 Task: Create a rule when a start date between 1 working days from now is moved in a card by anyone.
Action: Mouse moved to (1002, 261)
Screenshot: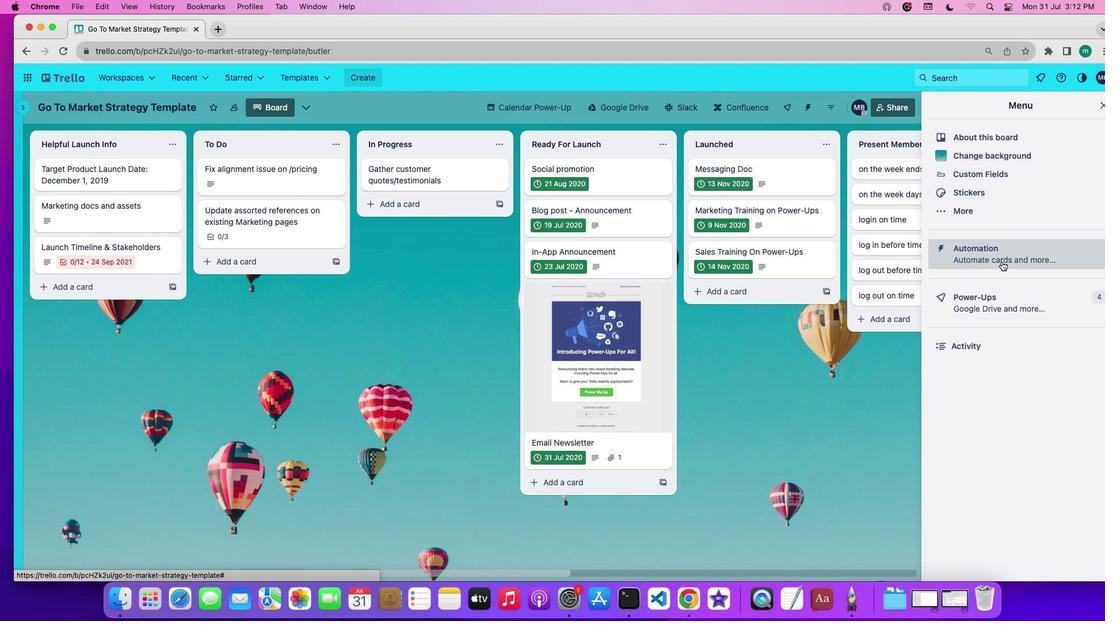 
Action: Mouse pressed left at (1002, 261)
Screenshot: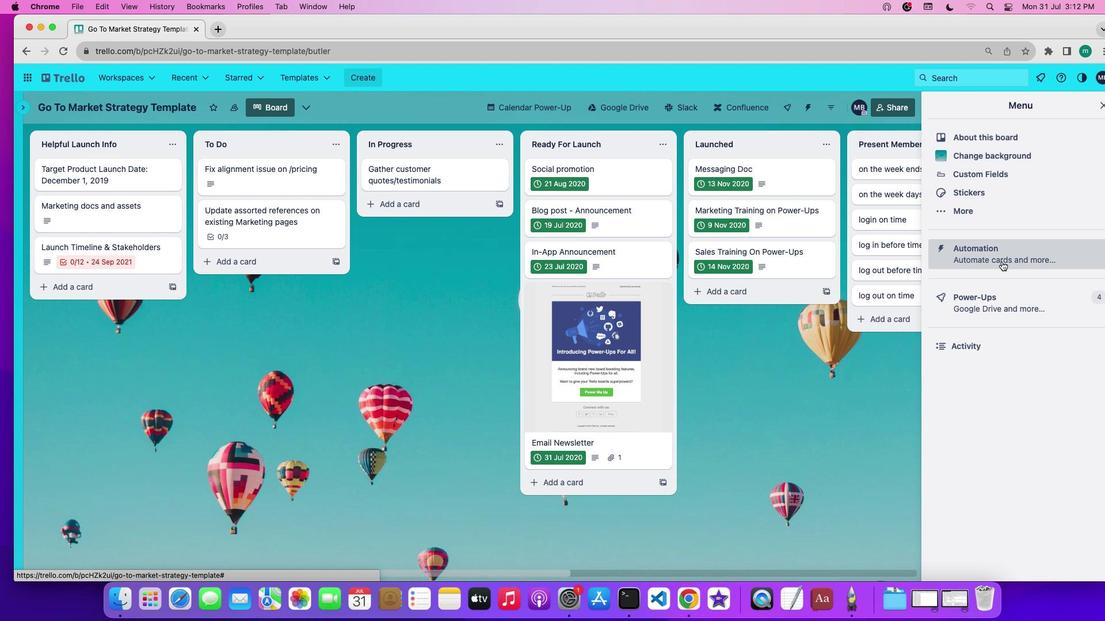 
Action: Mouse moved to (93, 217)
Screenshot: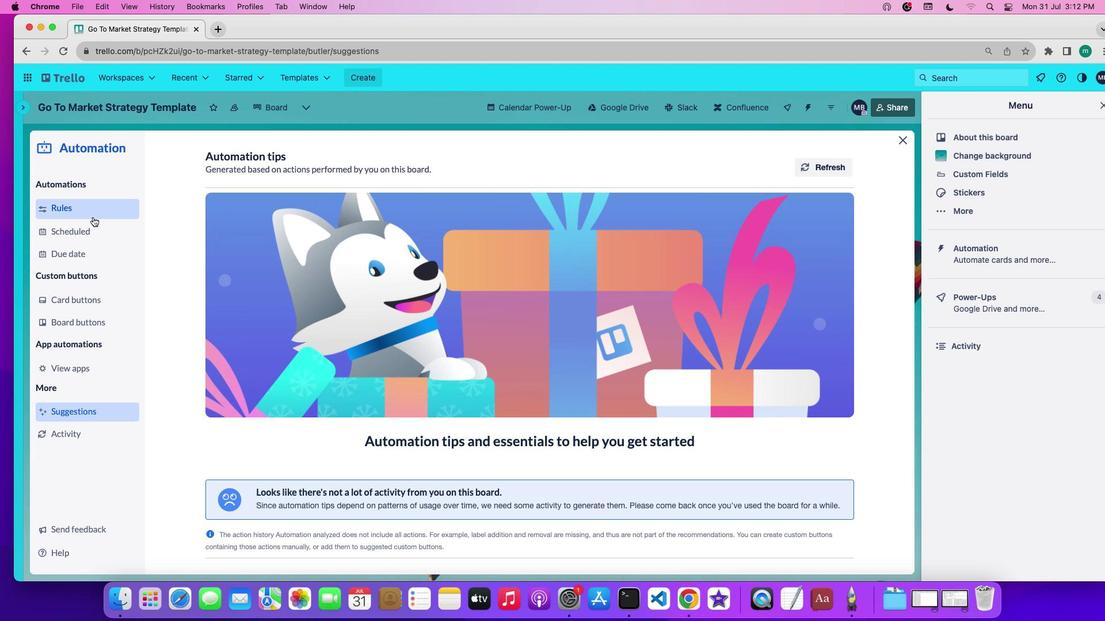 
Action: Mouse pressed left at (93, 217)
Screenshot: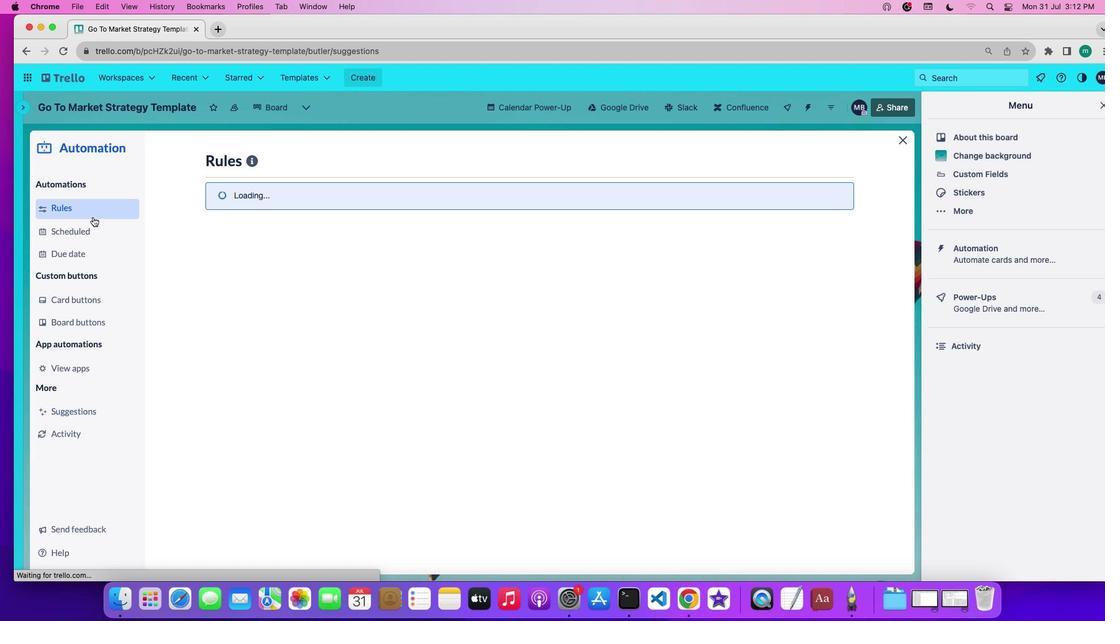 
Action: Mouse moved to (289, 415)
Screenshot: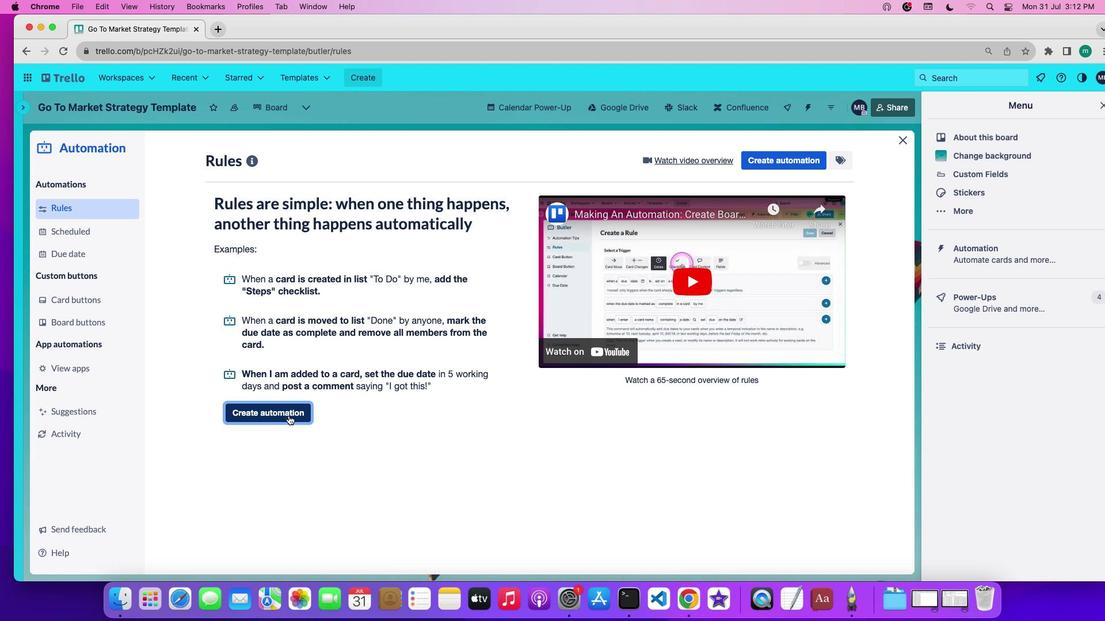 
Action: Mouse pressed left at (289, 415)
Screenshot: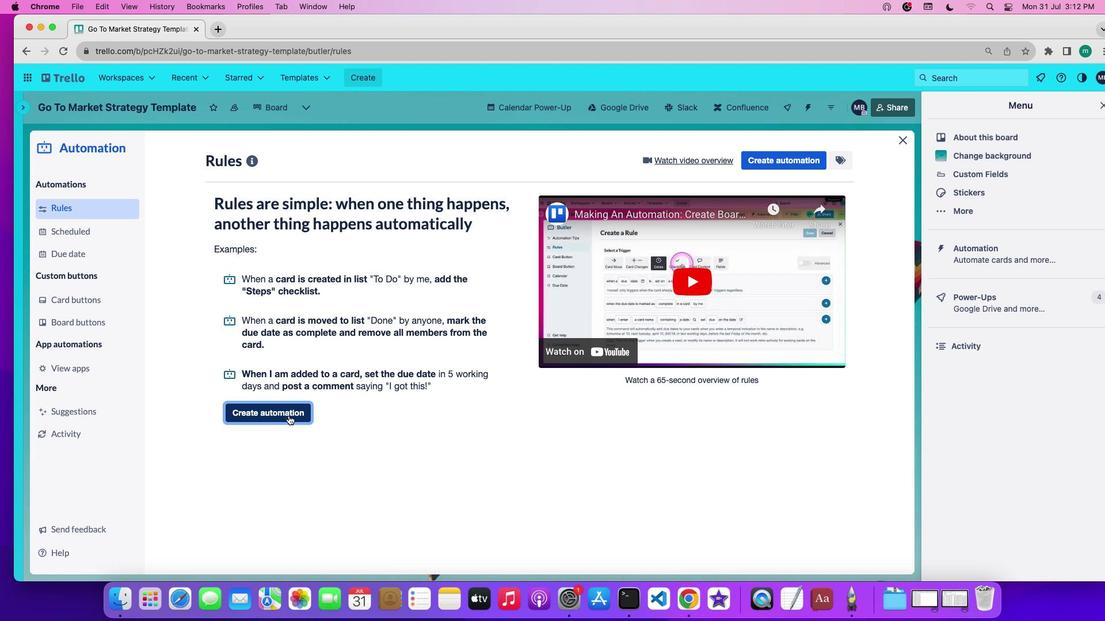 
Action: Mouse moved to (534, 272)
Screenshot: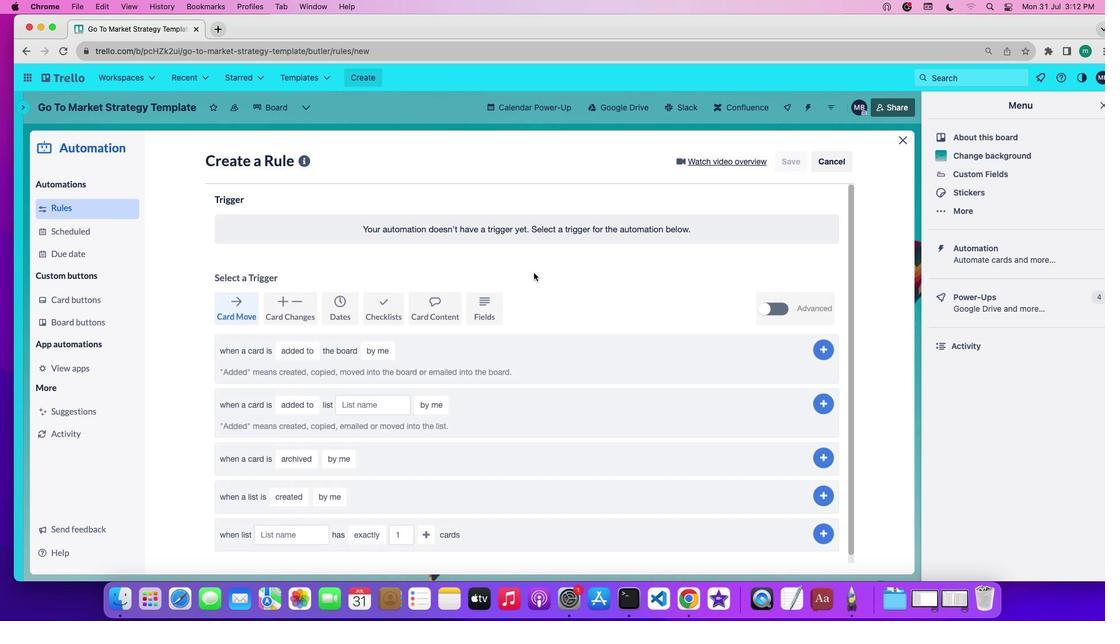 
Action: Mouse pressed left at (534, 272)
Screenshot: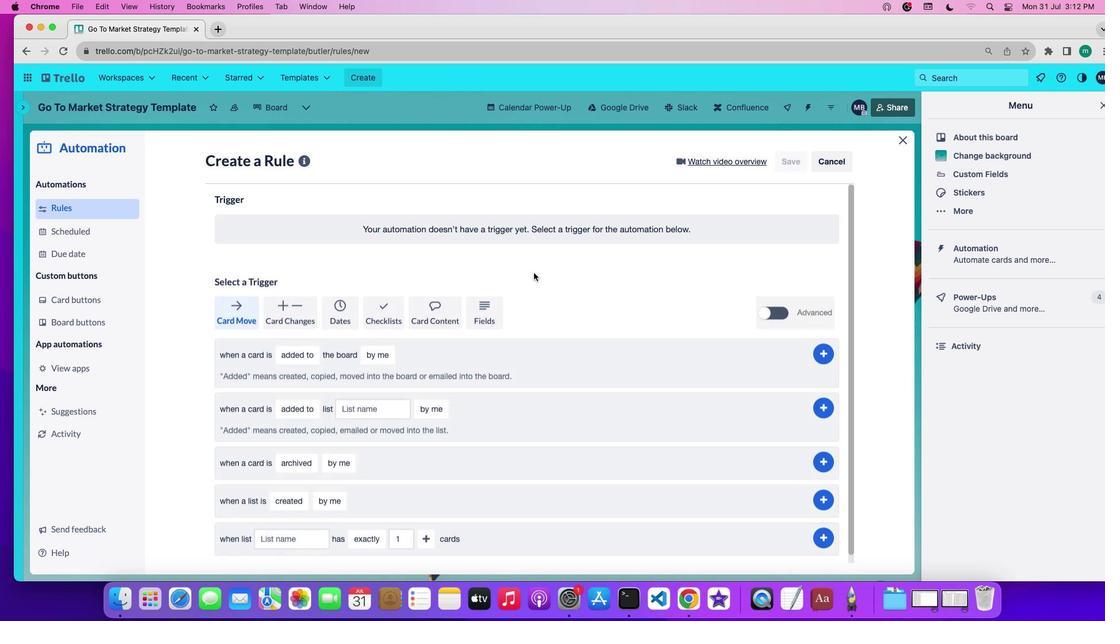 
Action: Mouse moved to (347, 304)
Screenshot: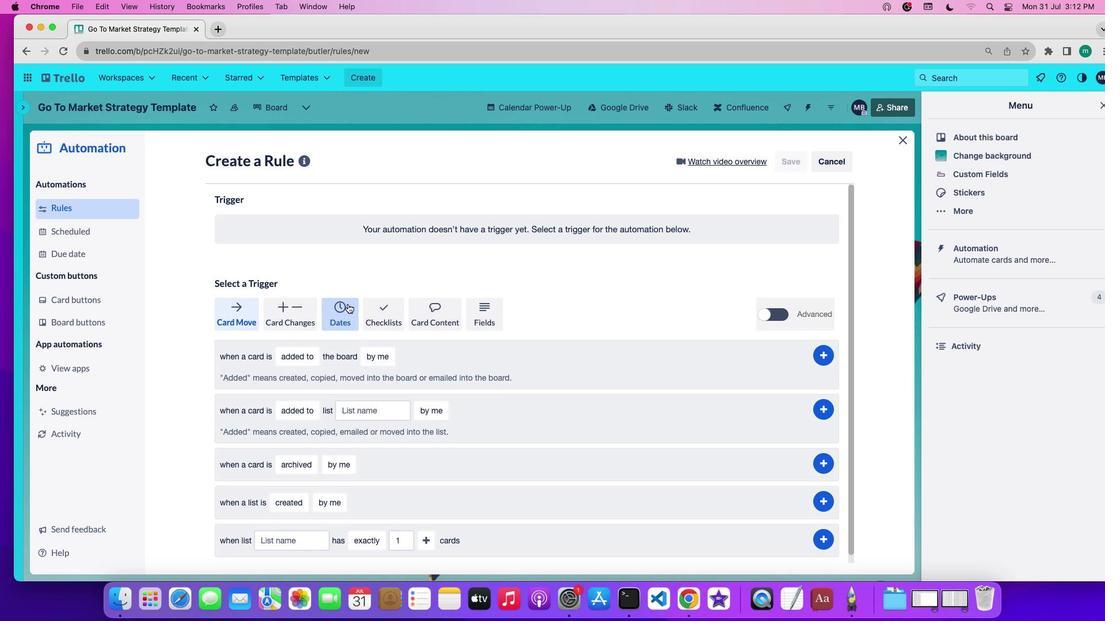 
Action: Mouse pressed left at (347, 304)
Screenshot: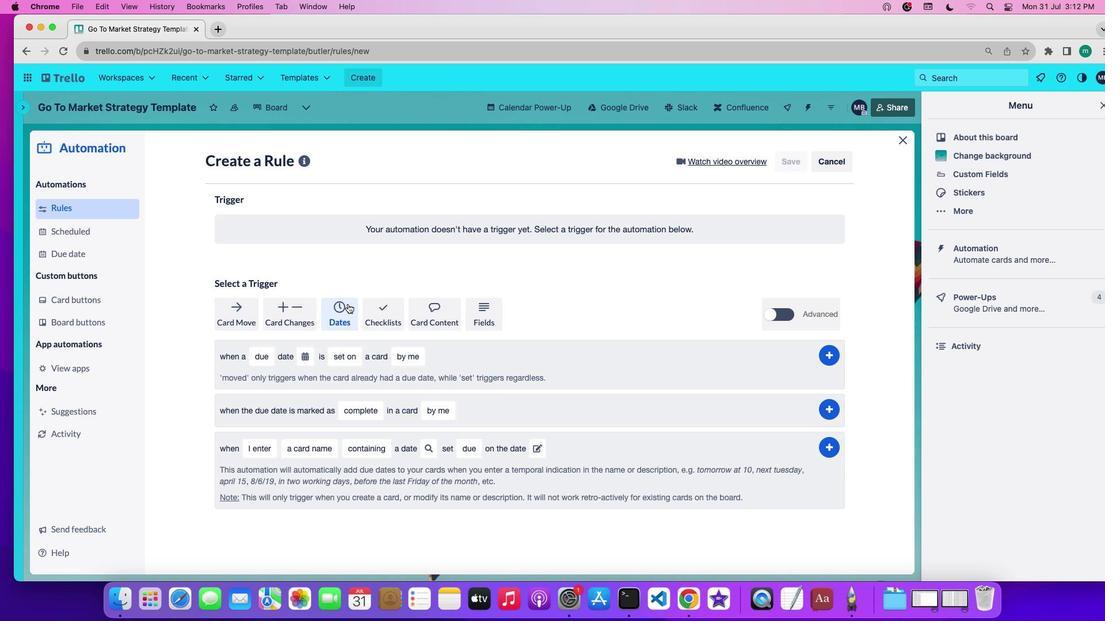 
Action: Mouse moved to (268, 360)
Screenshot: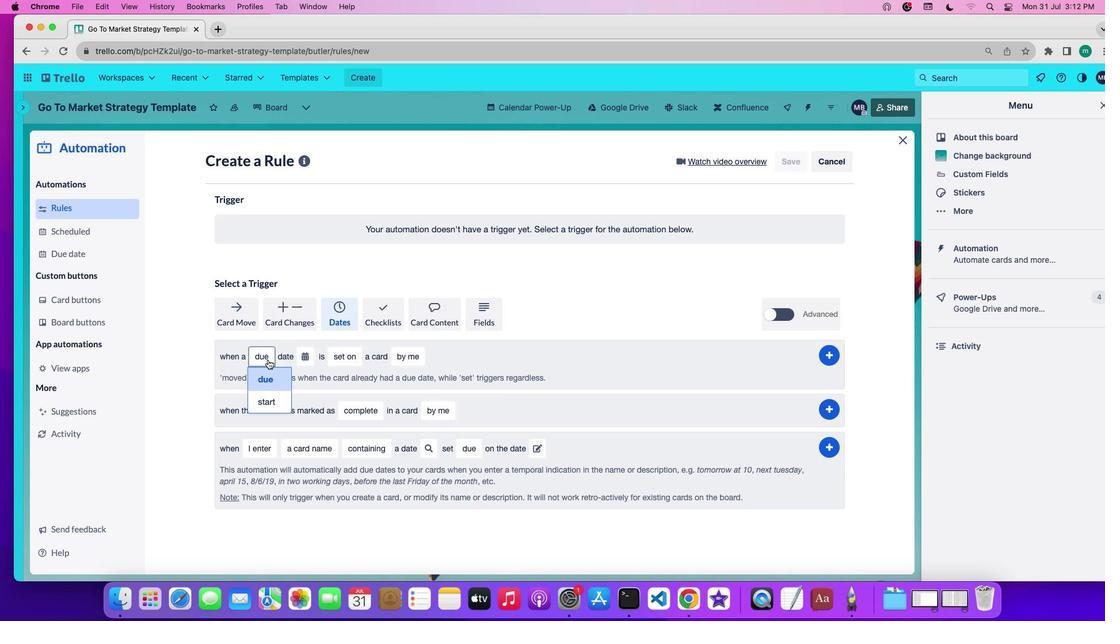 
Action: Mouse pressed left at (268, 360)
Screenshot: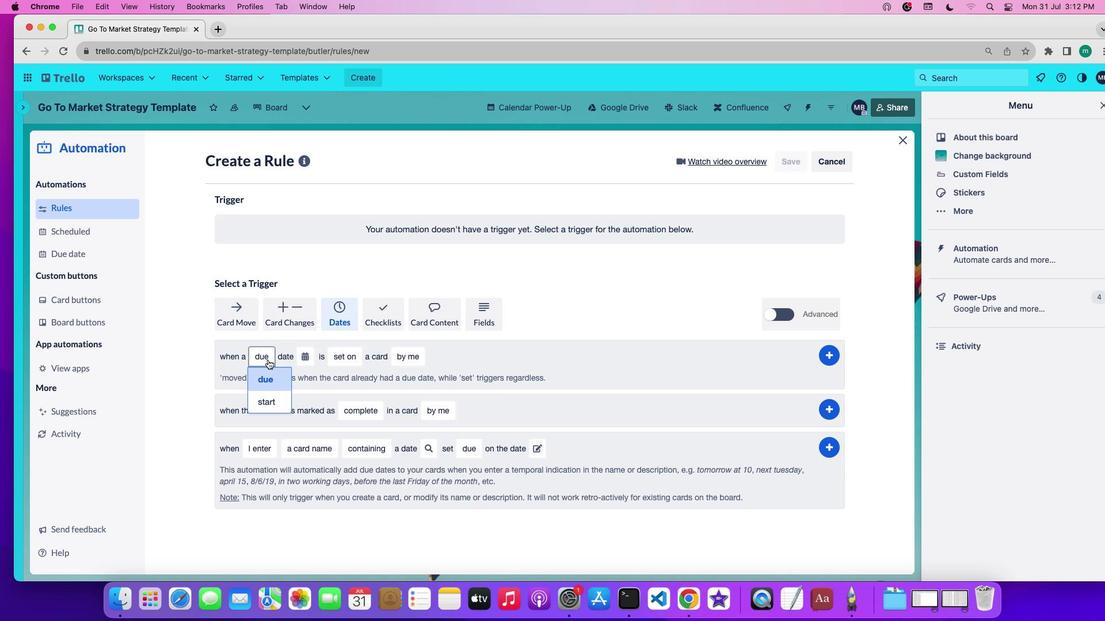 
Action: Mouse moved to (273, 401)
Screenshot: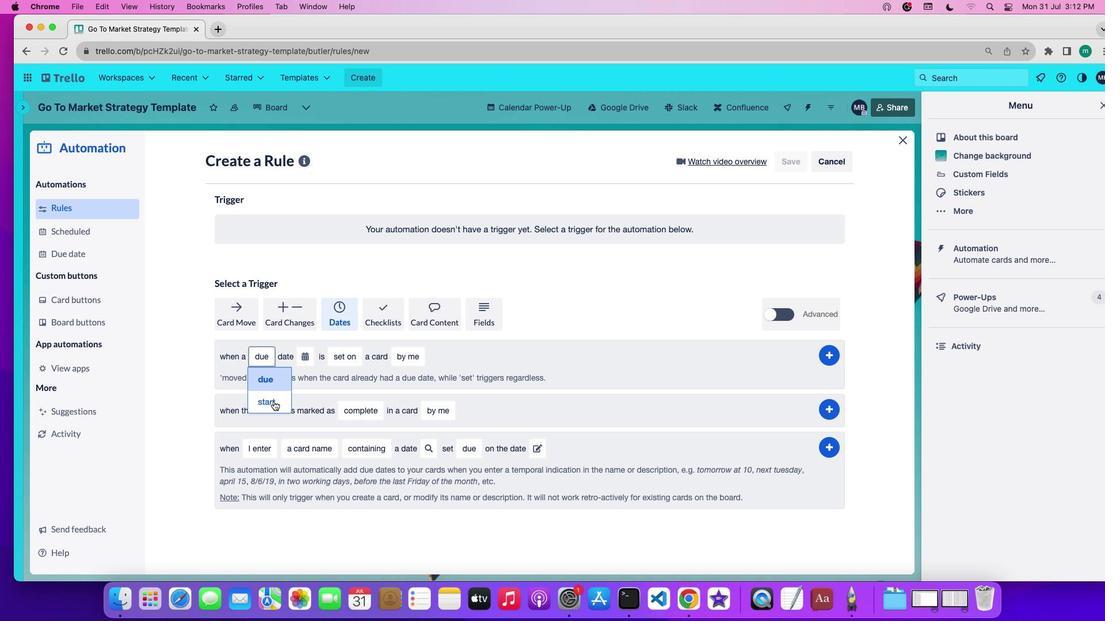 
Action: Mouse pressed left at (273, 401)
Screenshot: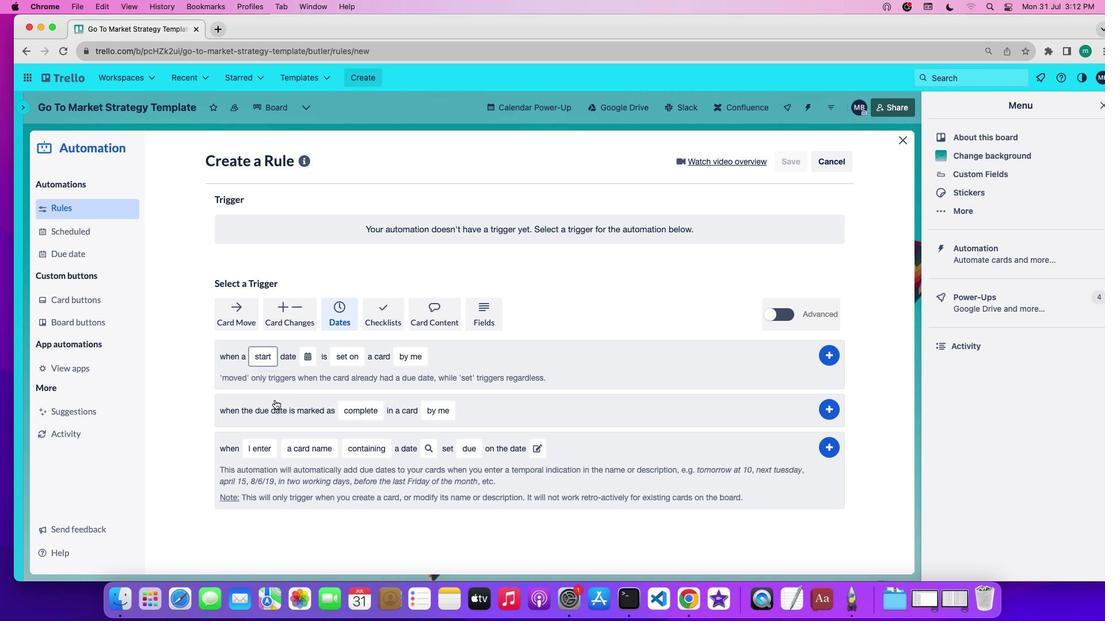 
Action: Mouse moved to (309, 358)
Screenshot: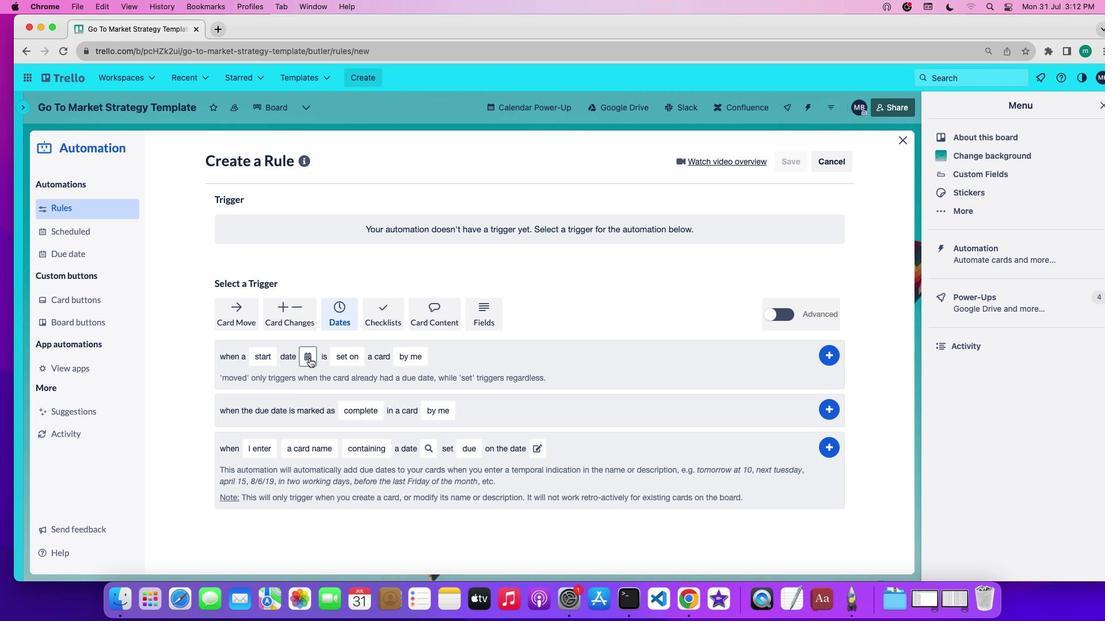 
Action: Mouse pressed left at (309, 358)
Screenshot: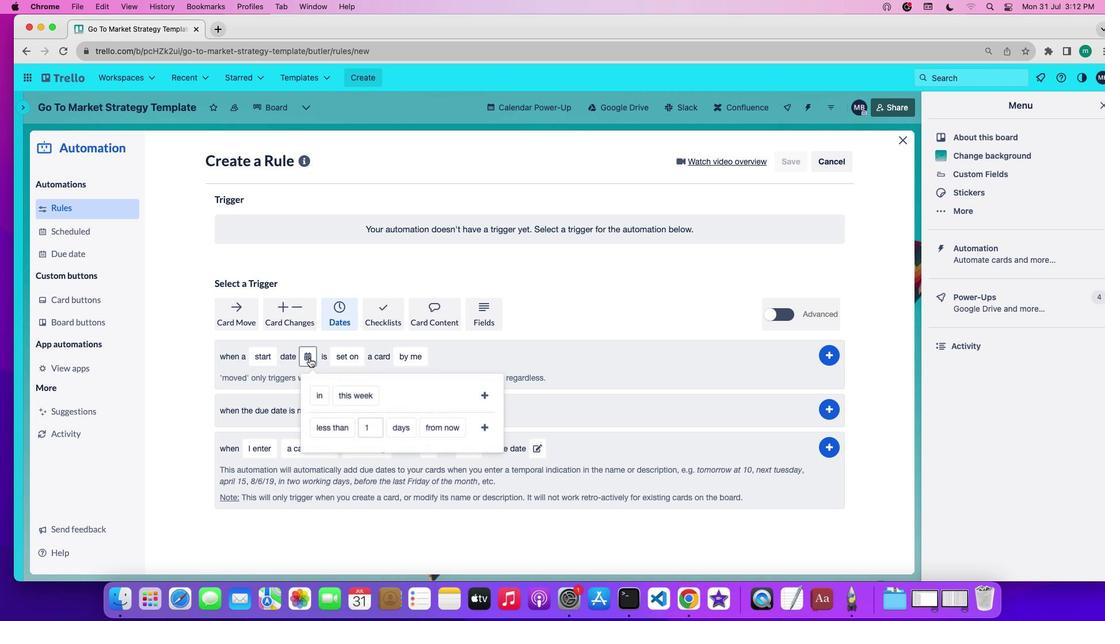 
Action: Mouse moved to (340, 427)
Screenshot: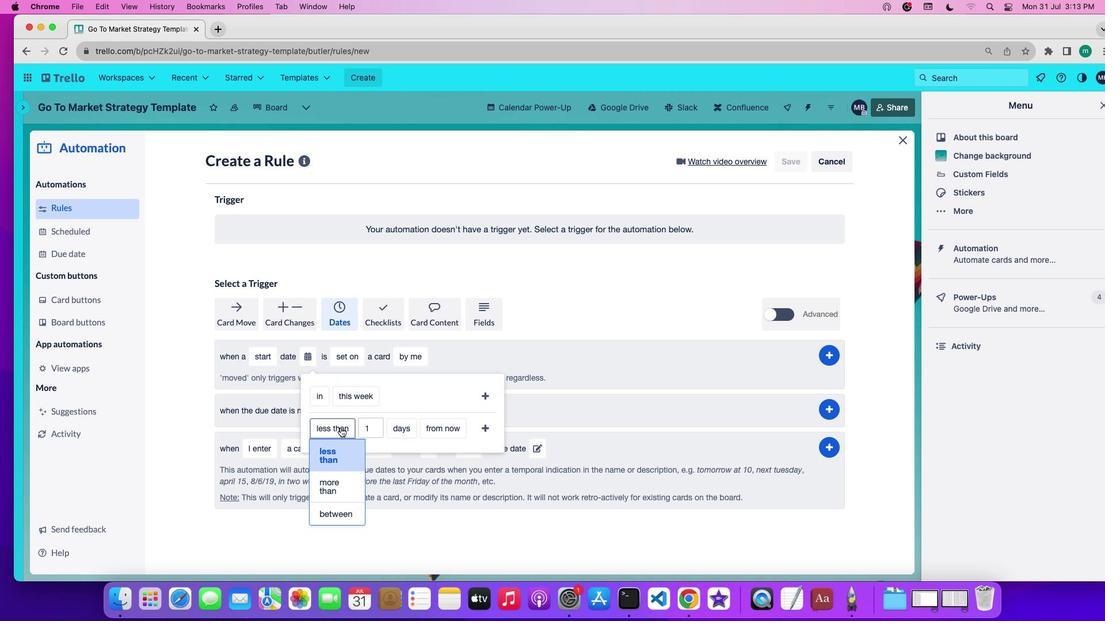 
Action: Mouse pressed left at (340, 427)
Screenshot: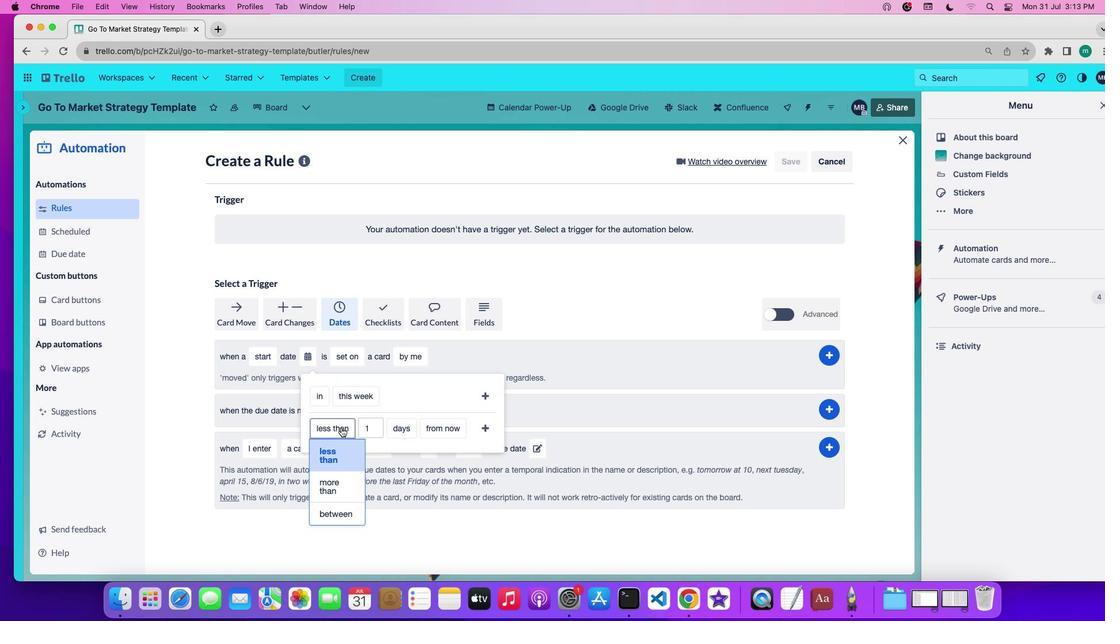 
Action: Mouse moved to (355, 517)
Screenshot: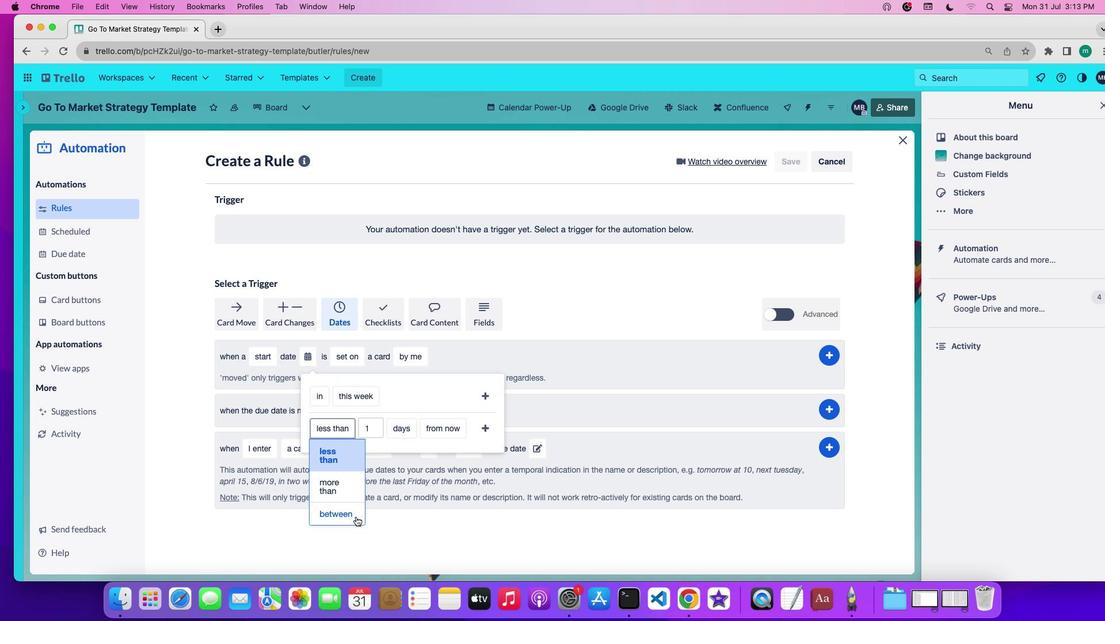 
Action: Mouse pressed left at (355, 517)
Screenshot: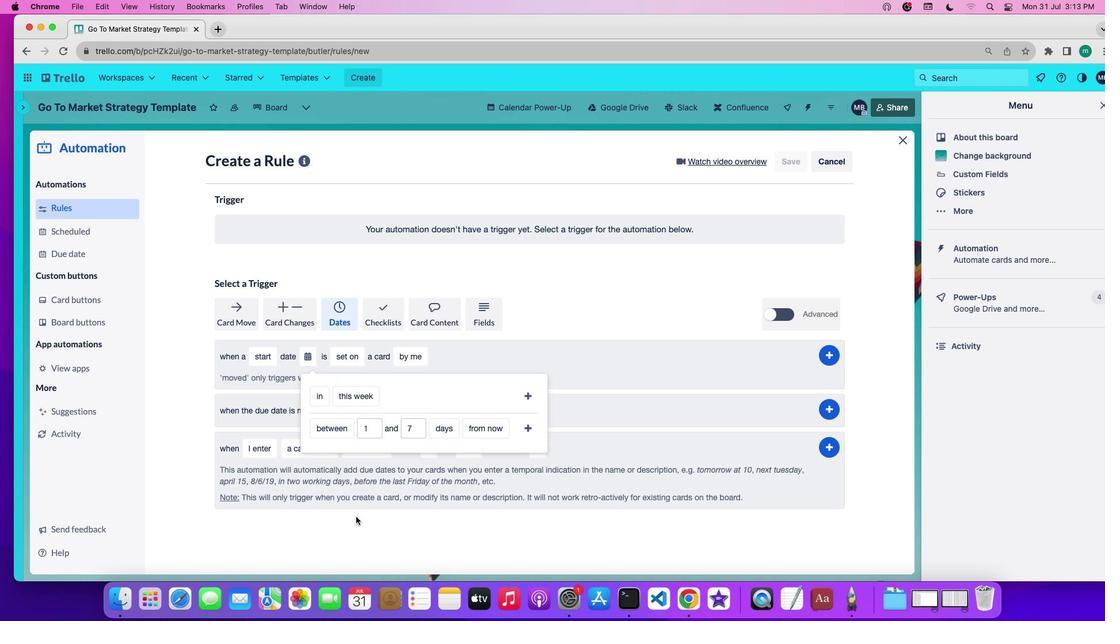 
Action: Mouse moved to (444, 427)
Screenshot: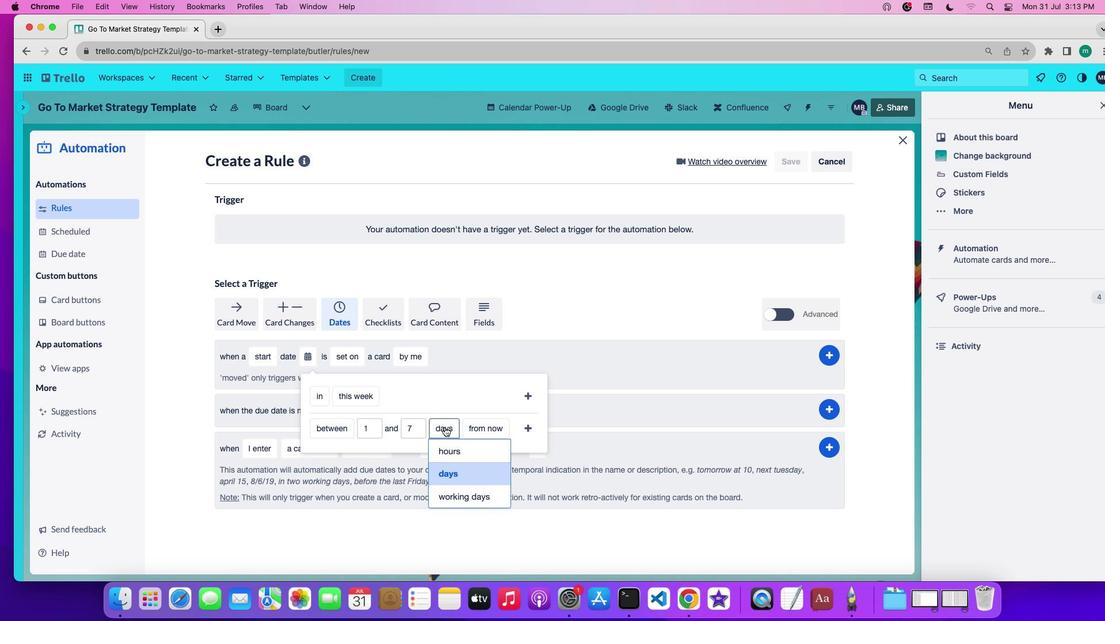 
Action: Mouse pressed left at (444, 427)
Screenshot: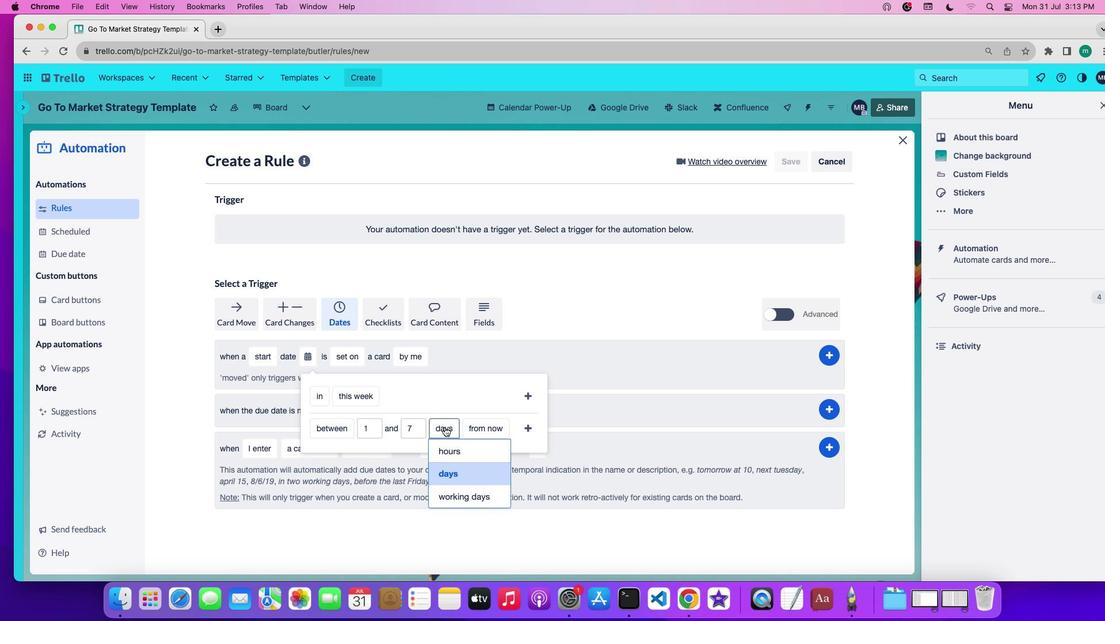 
Action: Mouse moved to (455, 493)
Screenshot: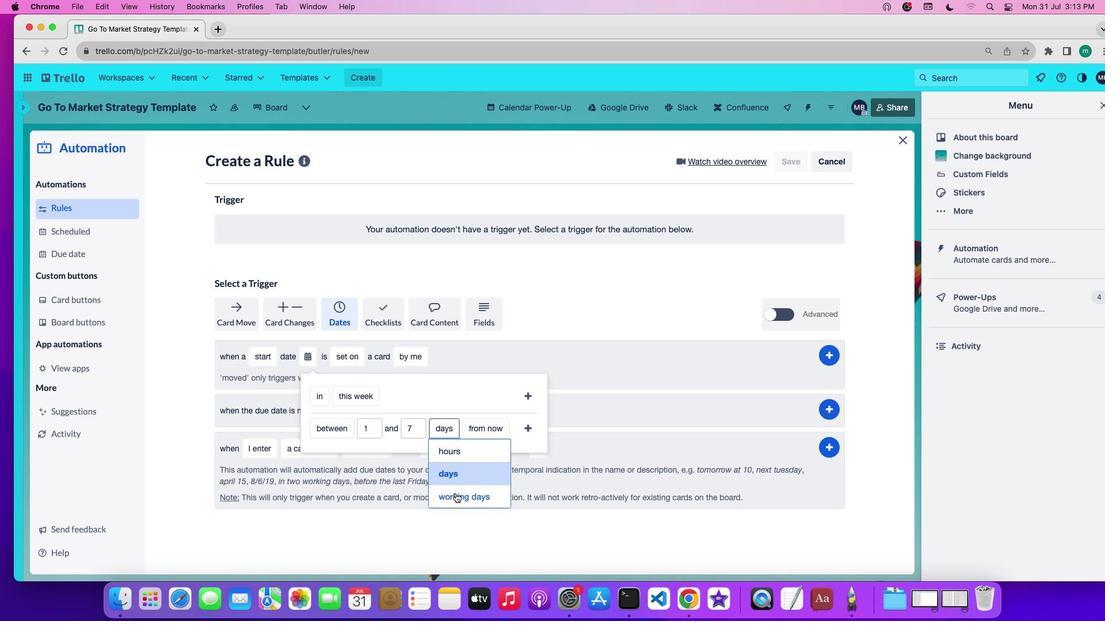 
Action: Mouse pressed left at (455, 493)
Screenshot: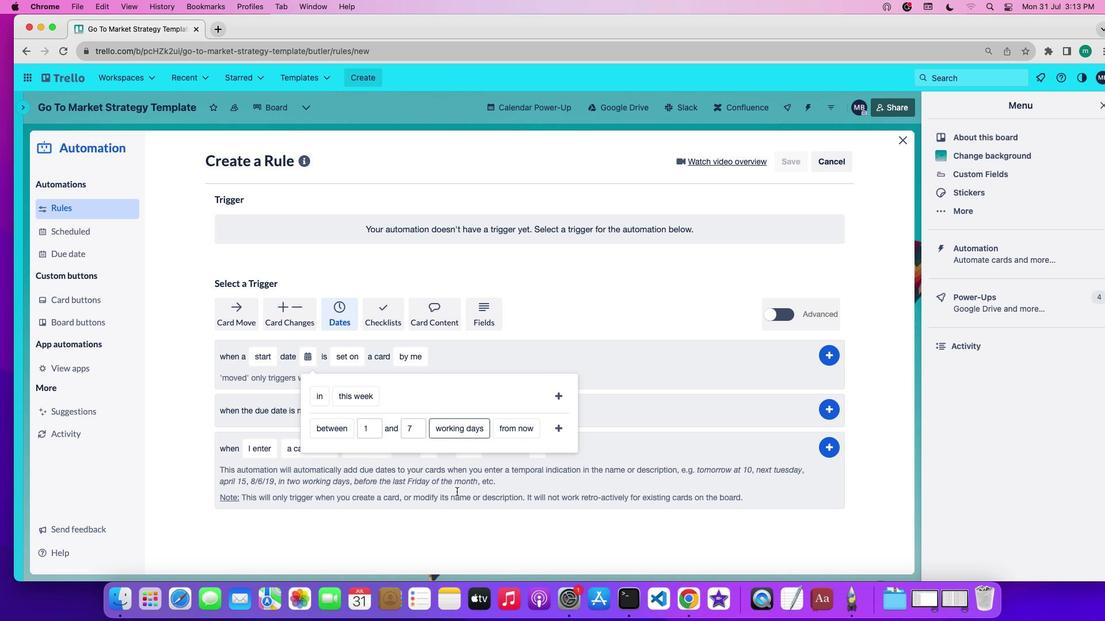 
Action: Mouse moved to (524, 429)
Screenshot: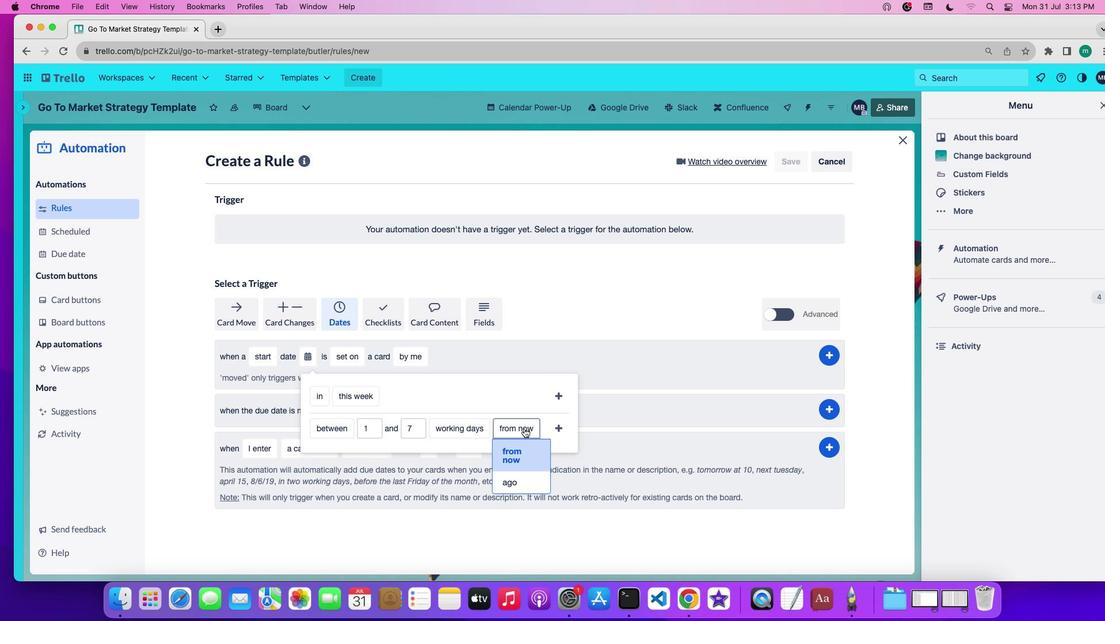 
Action: Mouse pressed left at (524, 429)
Screenshot: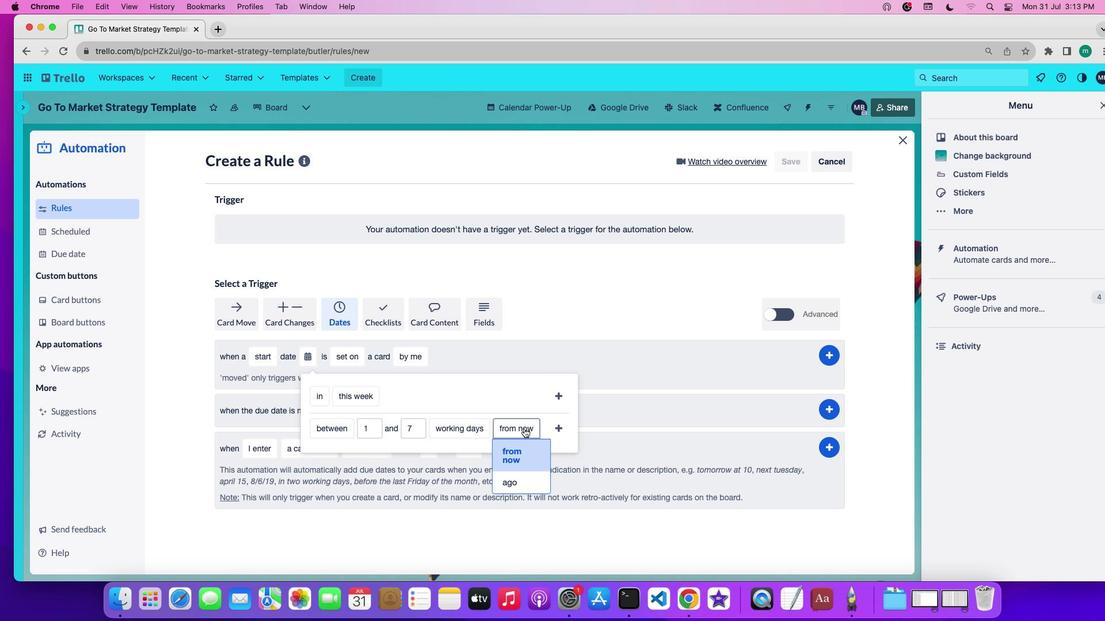 
Action: Mouse moved to (529, 448)
Screenshot: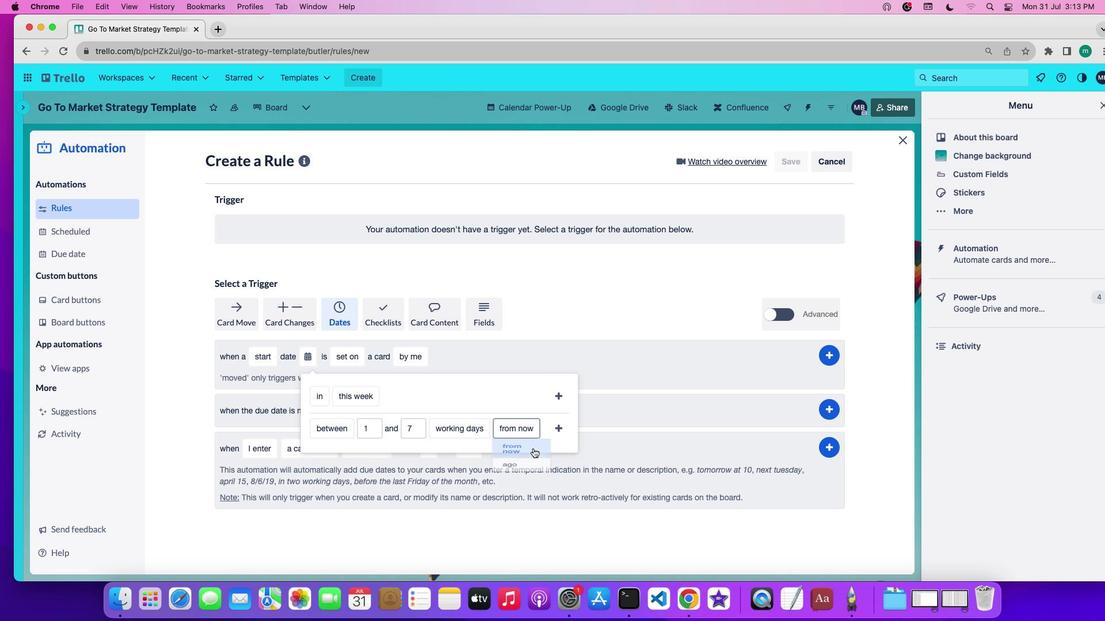 
Action: Mouse pressed left at (529, 448)
Screenshot: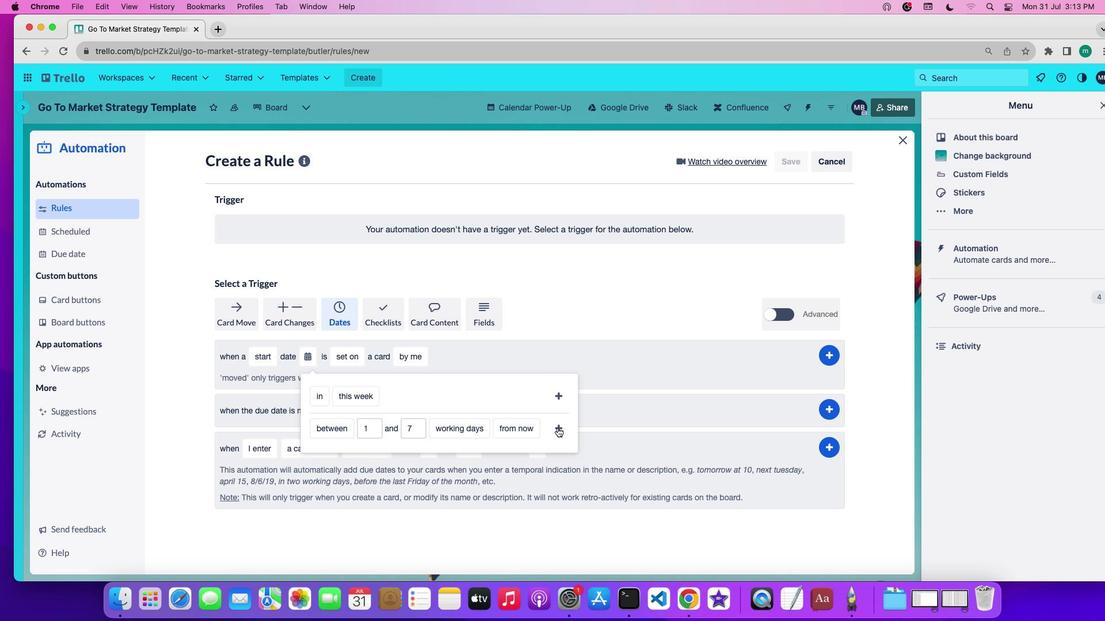 
Action: Mouse moved to (559, 426)
Screenshot: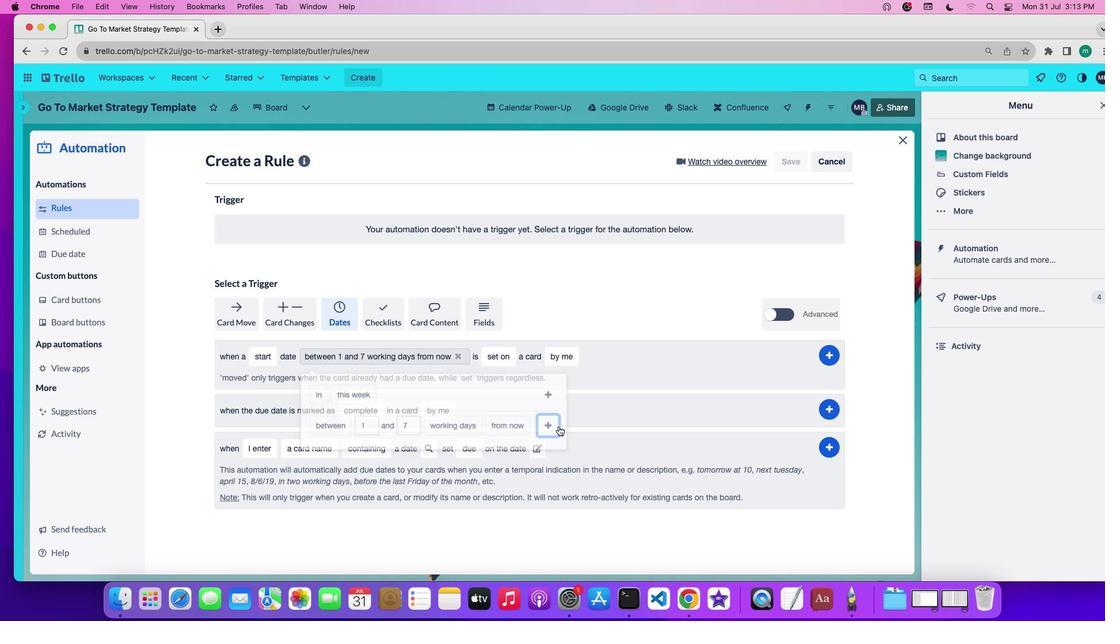 
Action: Mouse pressed left at (559, 426)
Screenshot: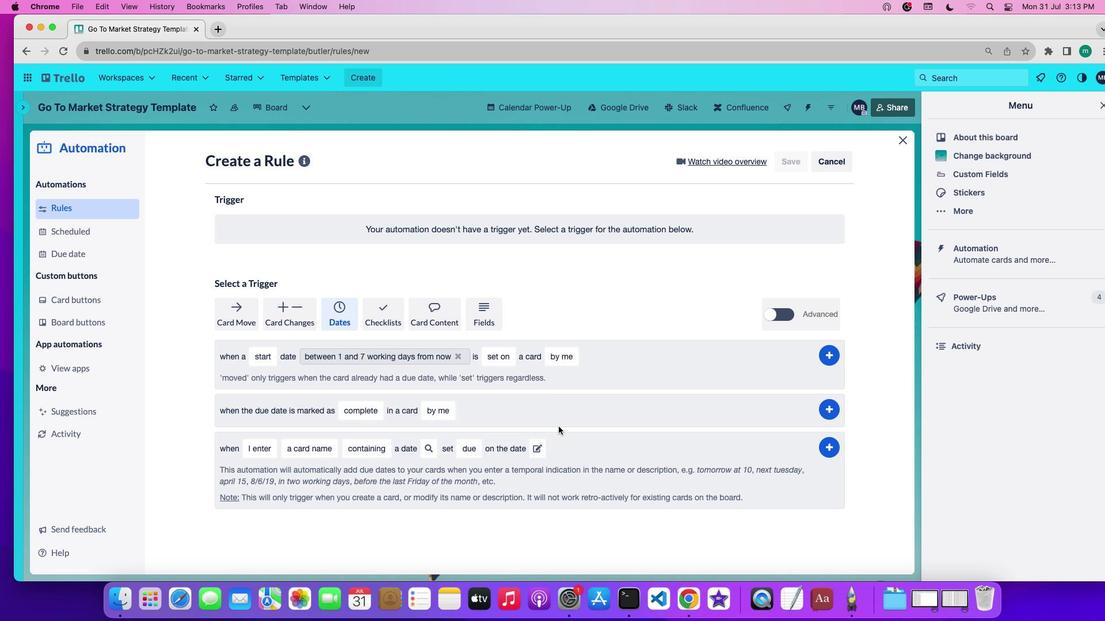 
Action: Mouse moved to (497, 355)
Screenshot: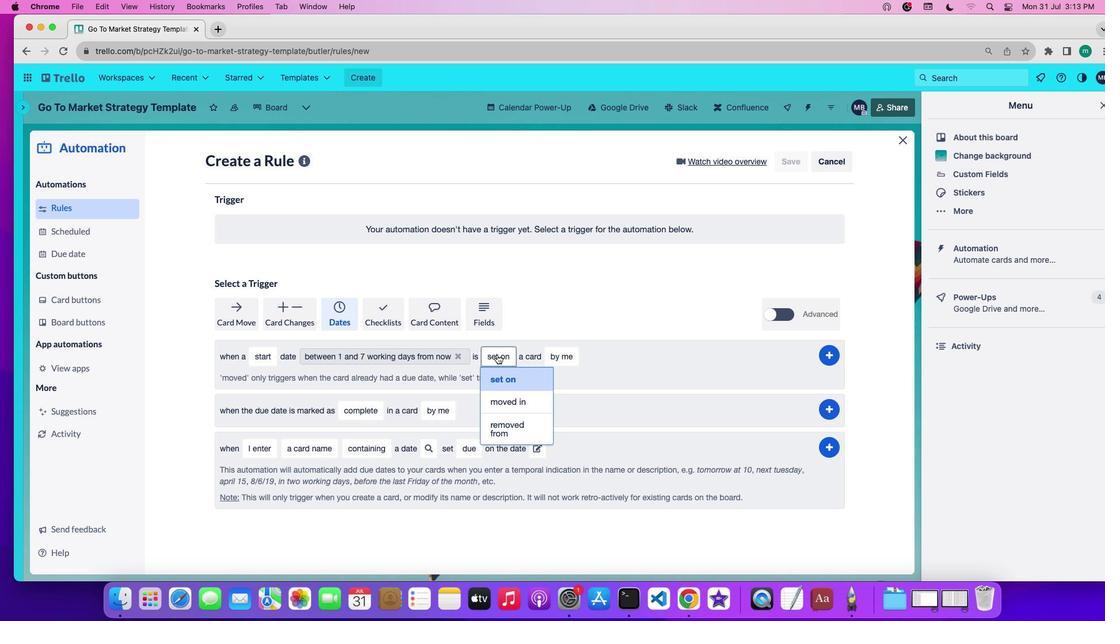 
Action: Mouse pressed left at (497, 355)
Screenshot: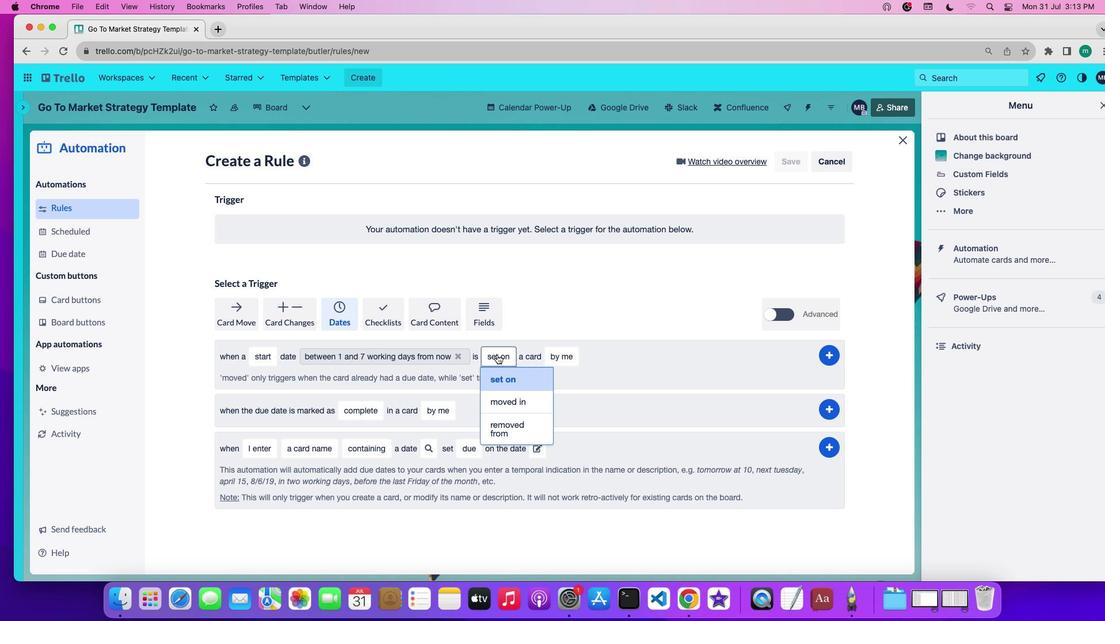 
Action: Mouse moved to (504, 397)
Screenshot: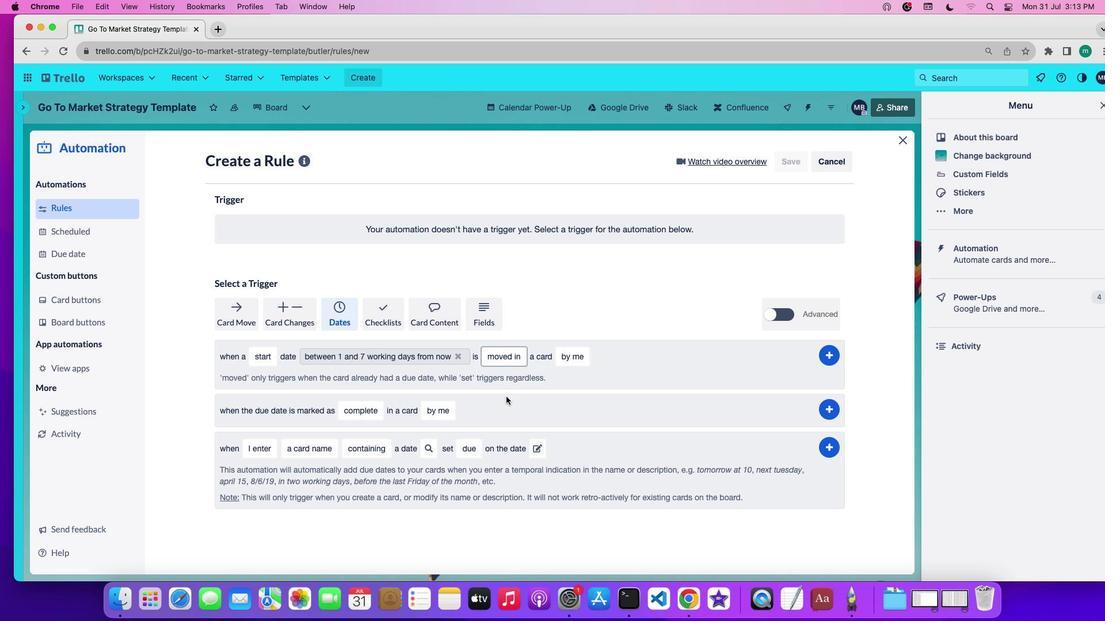 
Action: Mouse pressed left at (504, 397)
Screenshot: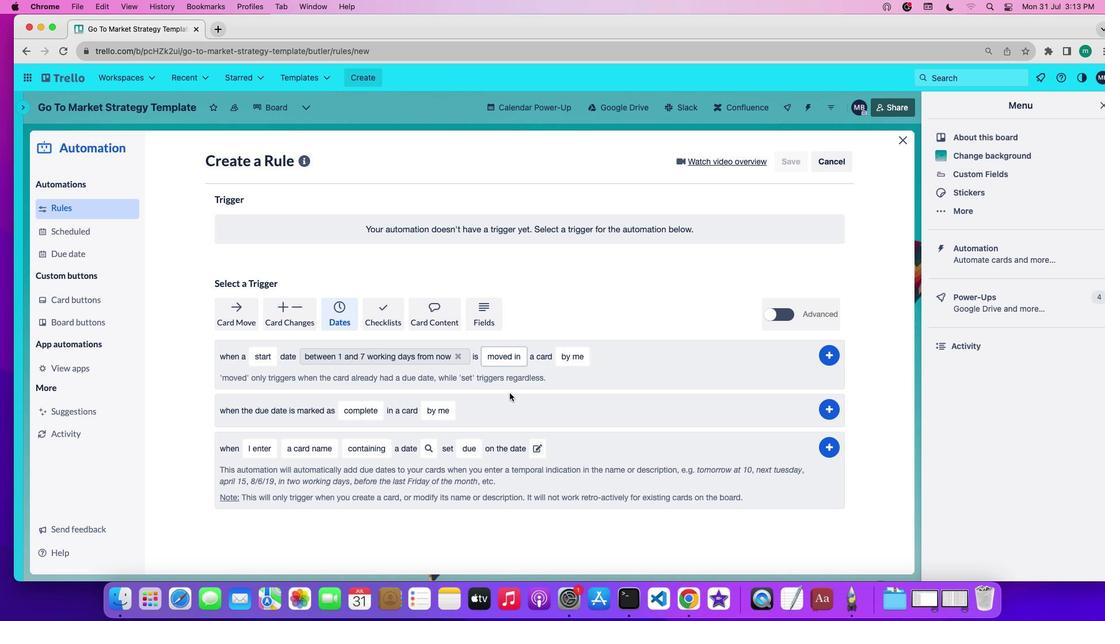 
Action: Mouse moved to (570, 352)
Screenshot: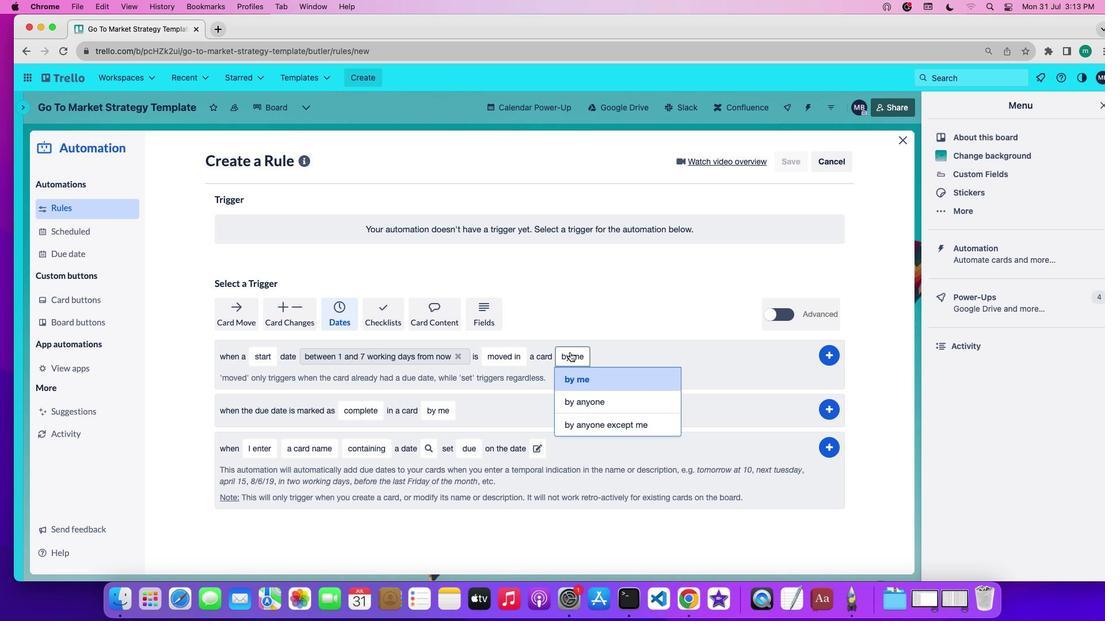 
Action: Mouse pressed left at (570, 352)
Screenshot: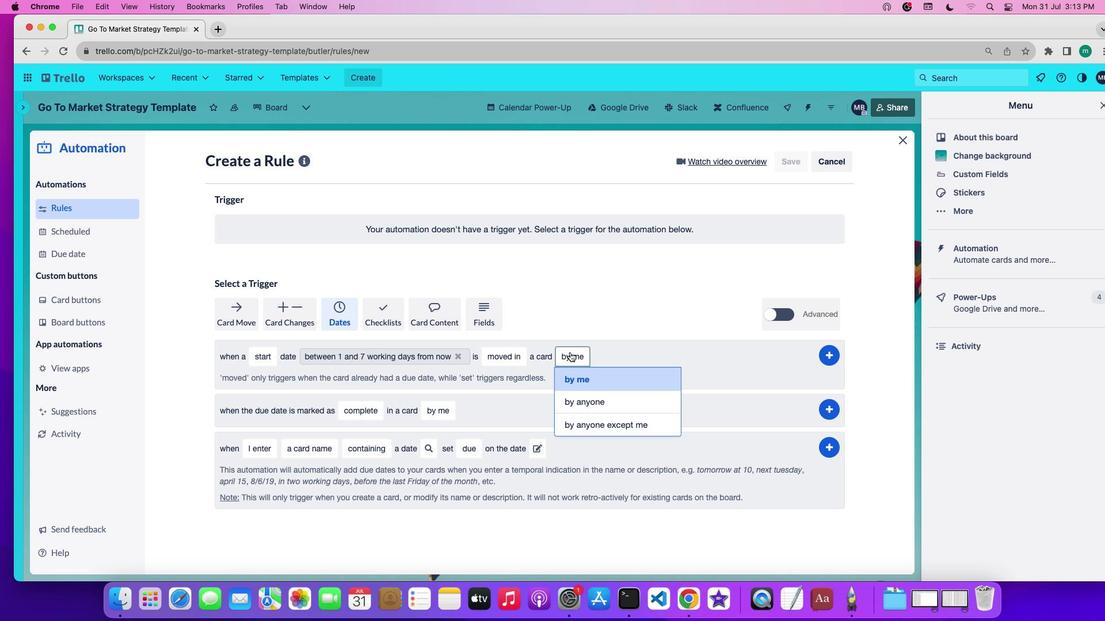 
Action: Mouse moved to (585, 399)
Screenshot: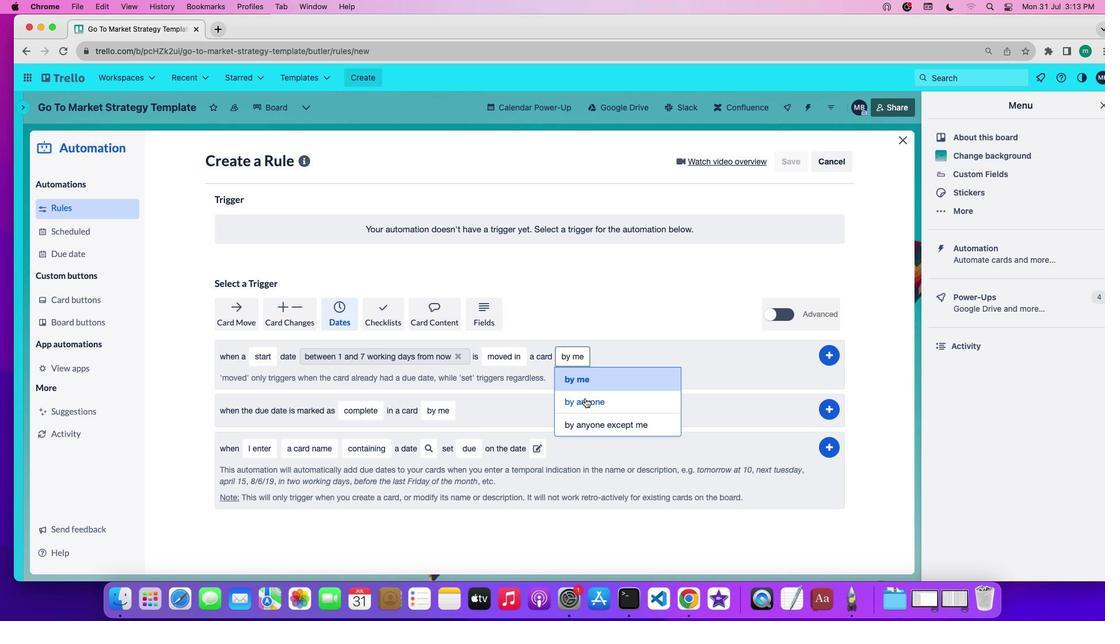 
Action: Mouse pressed left at (585, 399)
Screenshot: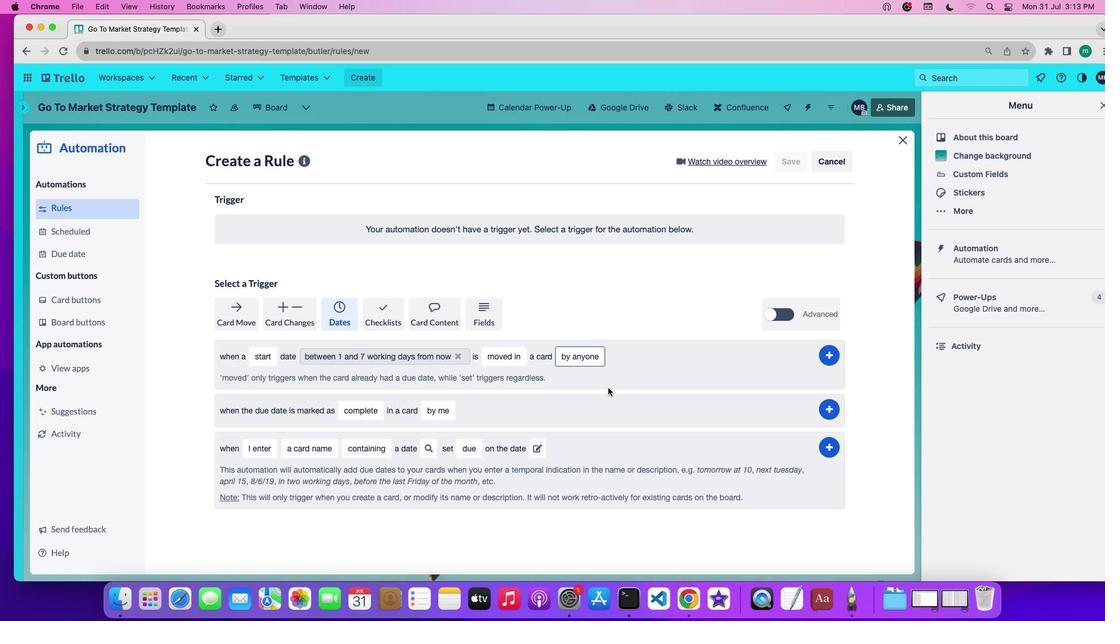 
Action: Mouse moved to (831, 362)
Screenshot: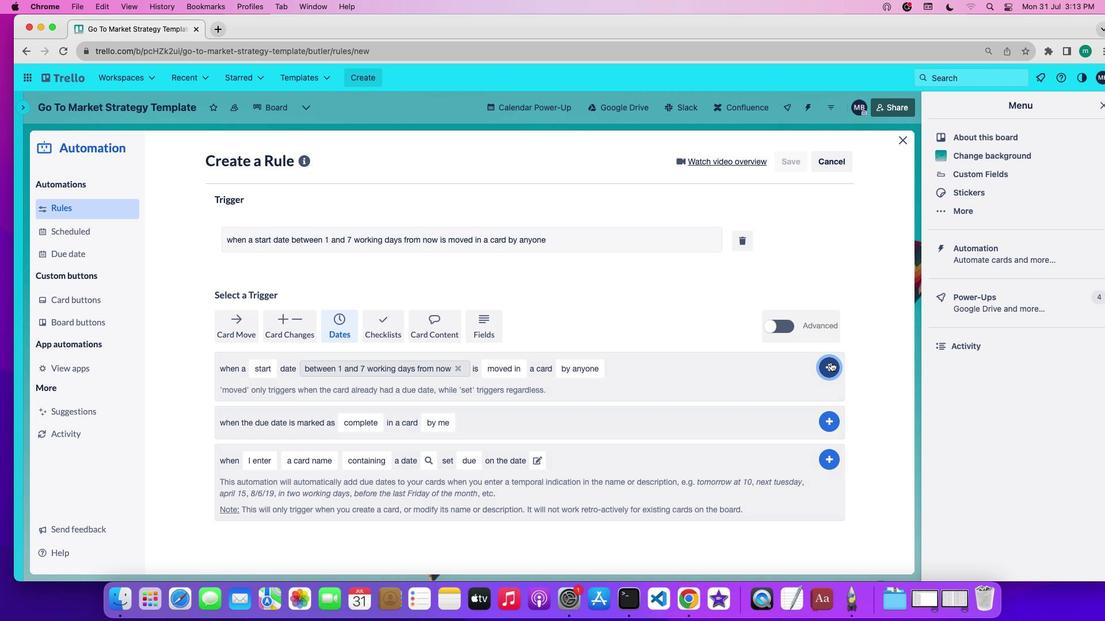 
Action: Mouse pressed left at (831, 362)
Screenshot: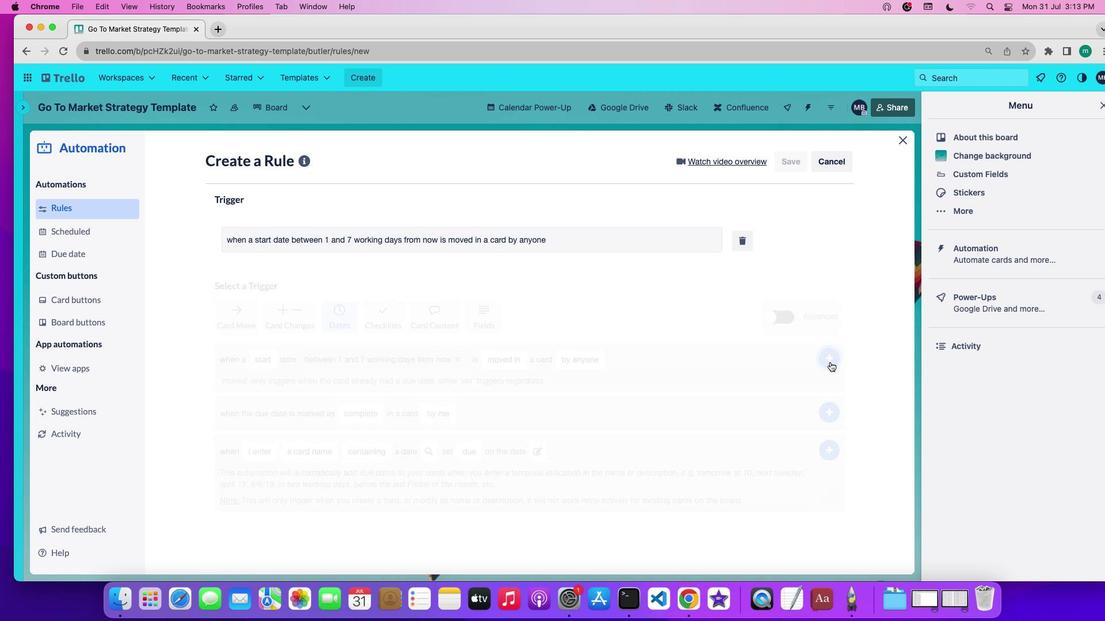 
Action: Mouse moved to (831, 362)
Screenshot: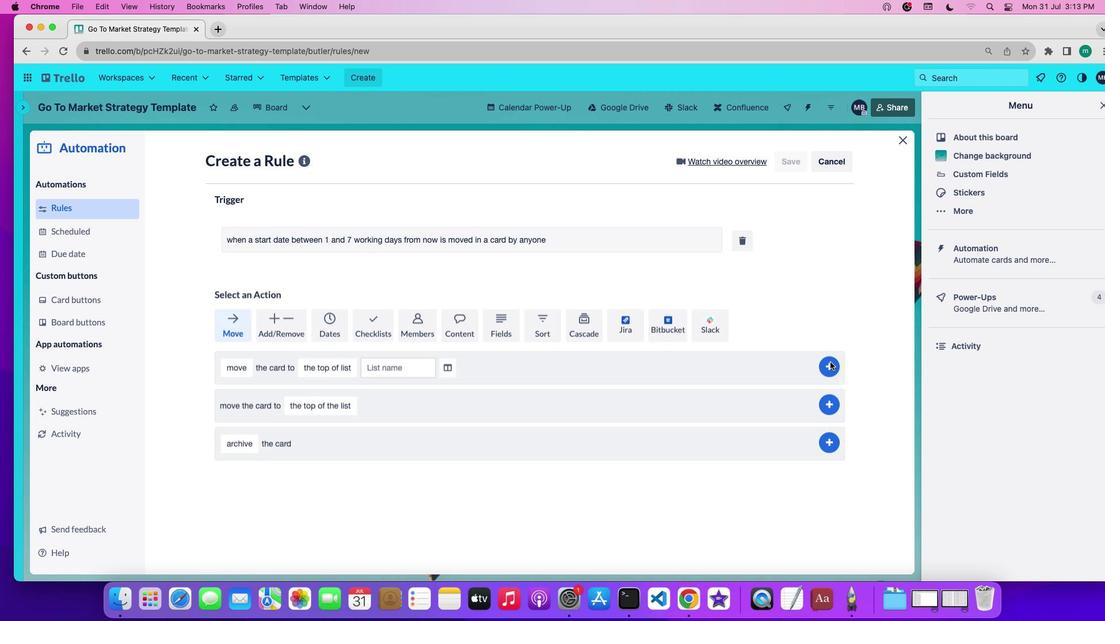 
